 Task: Use the formula "FILTER" in spreadsheet "Project protfolio".
Action: Mouse moved to (136, 86)
Screenshot: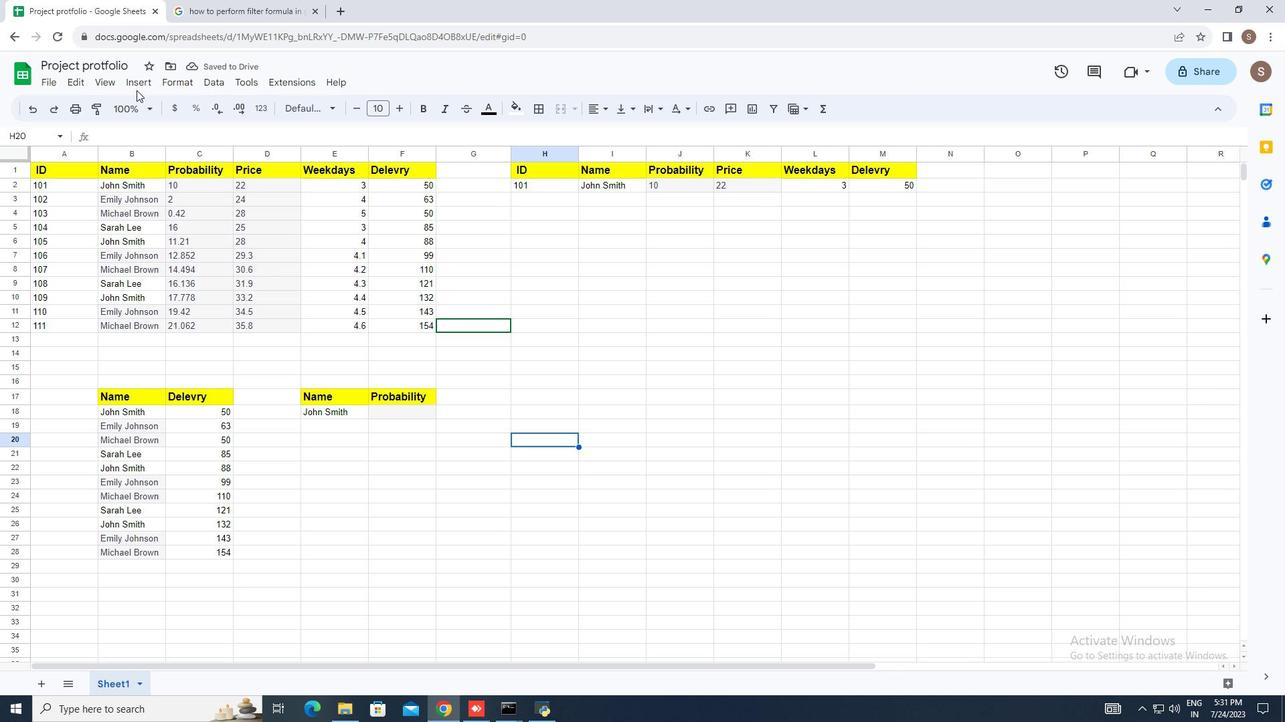 
Action: Mouse pressed left at (136, 86)
Screenshot: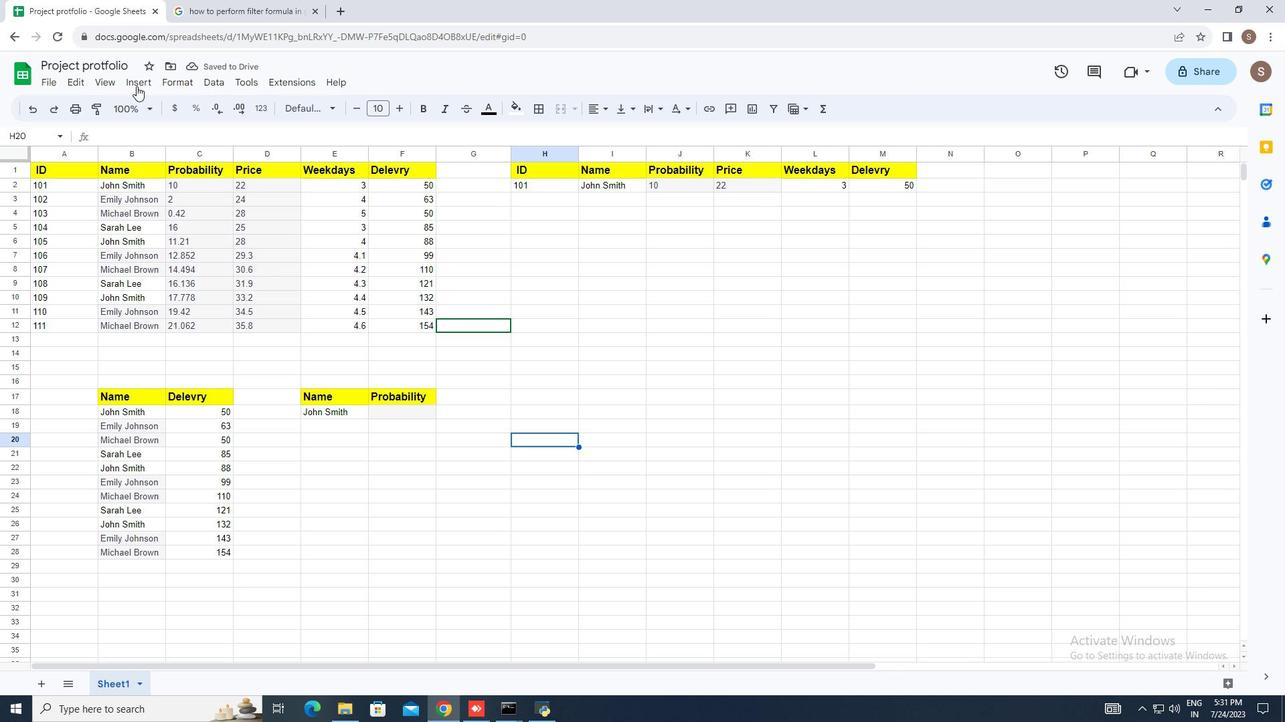 
Action: Mouse moved to (197, 317)
Screenshot: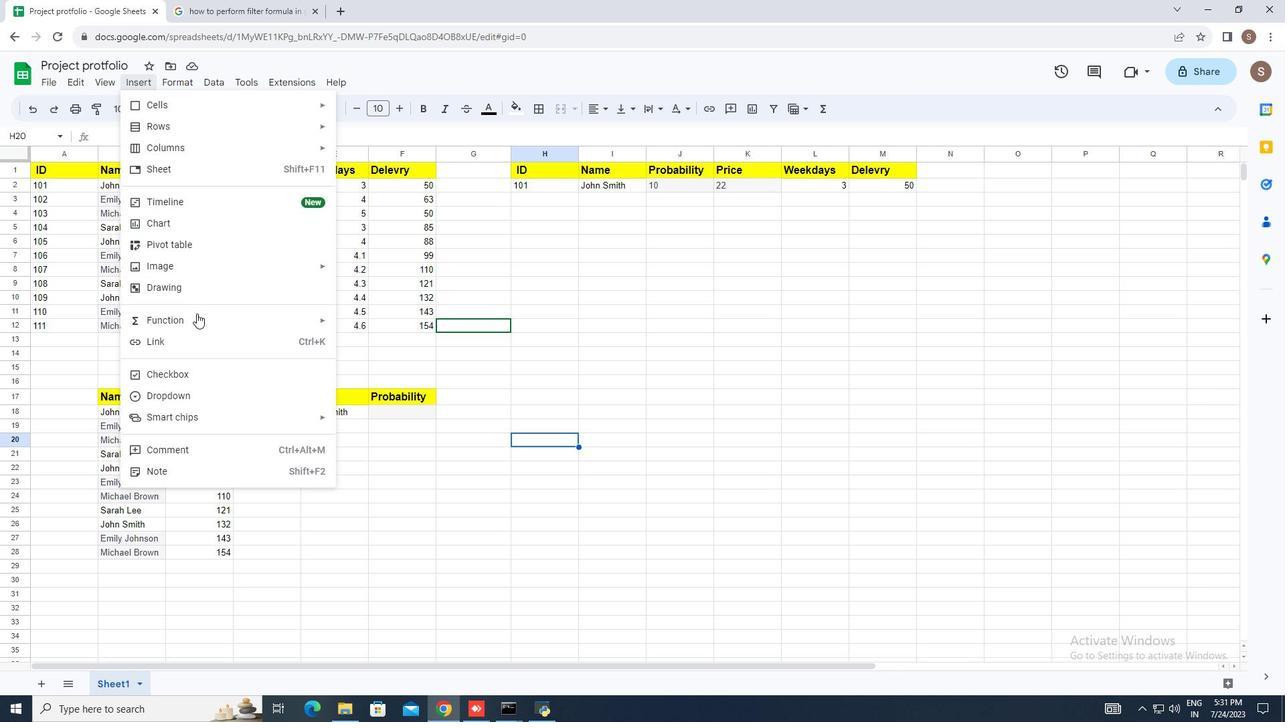 
Action: Mouse pressed left at (197, 317)
Screenshot: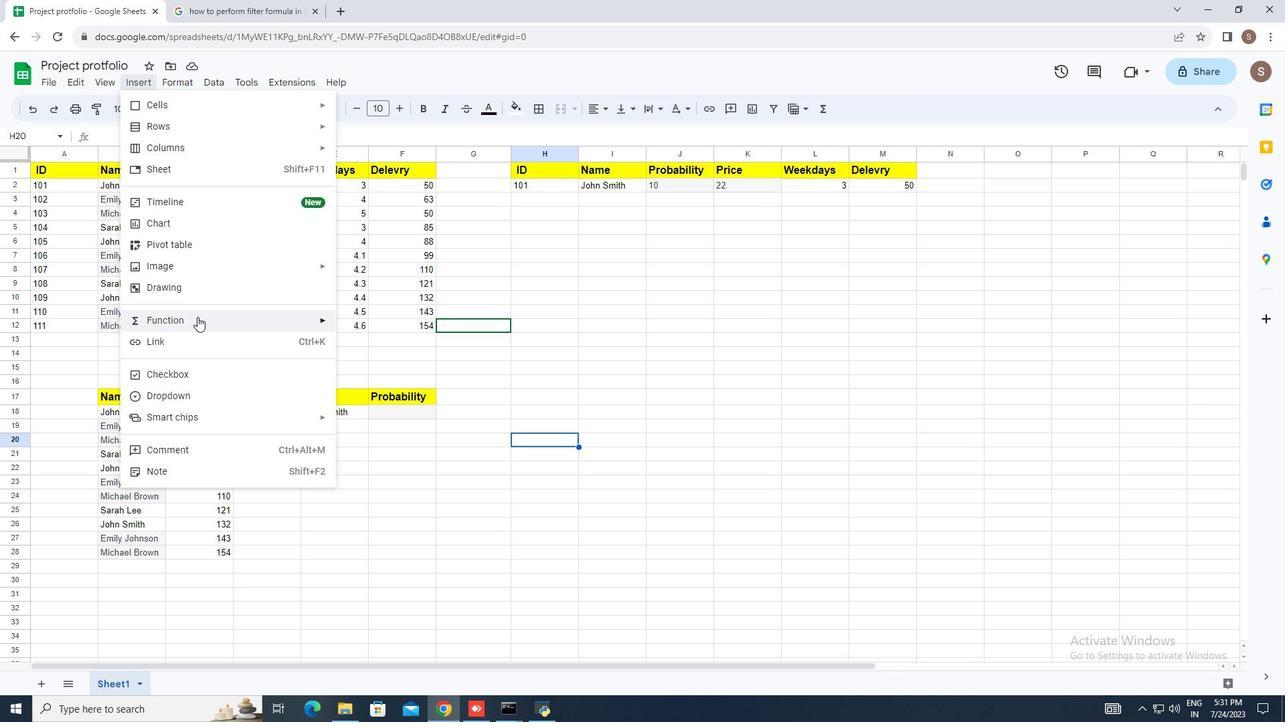 
Action: Mouse moved to (409, 307)
Screenshot: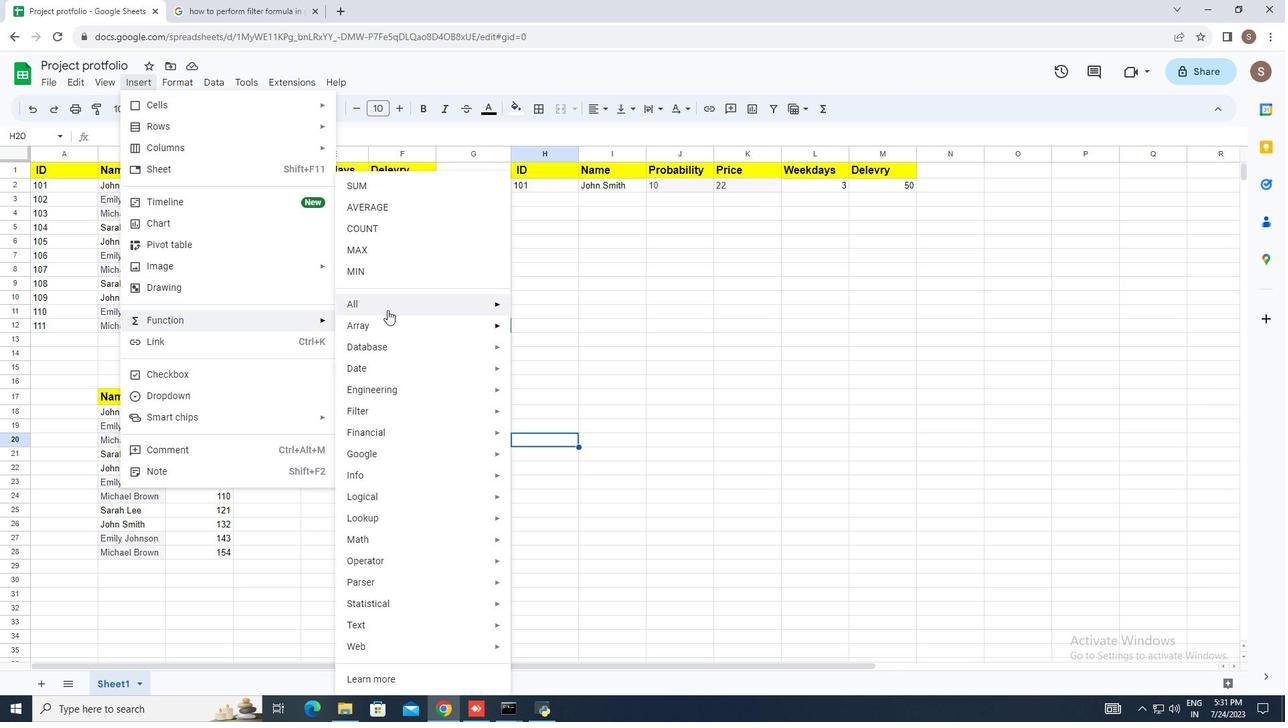 
Action: Mouse pressed left at (409, 307)
Screenshot: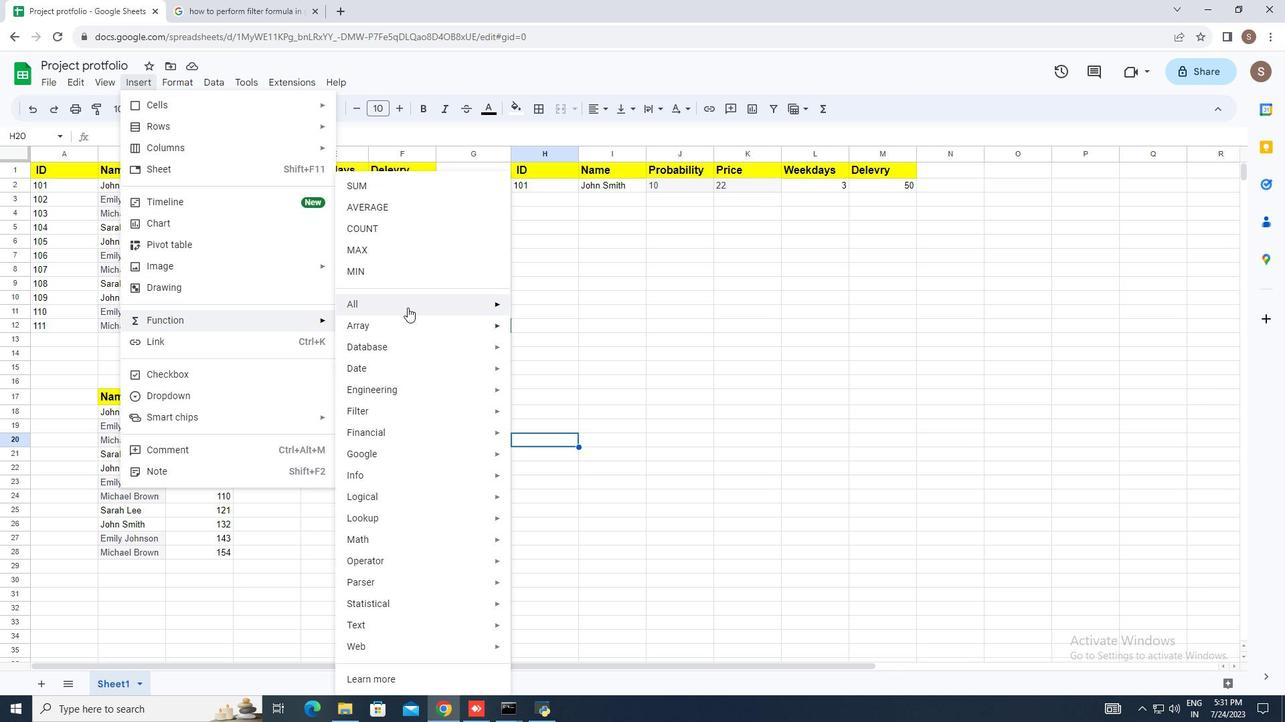 
Action: Mouse moved to (570, 570)
Screenshot: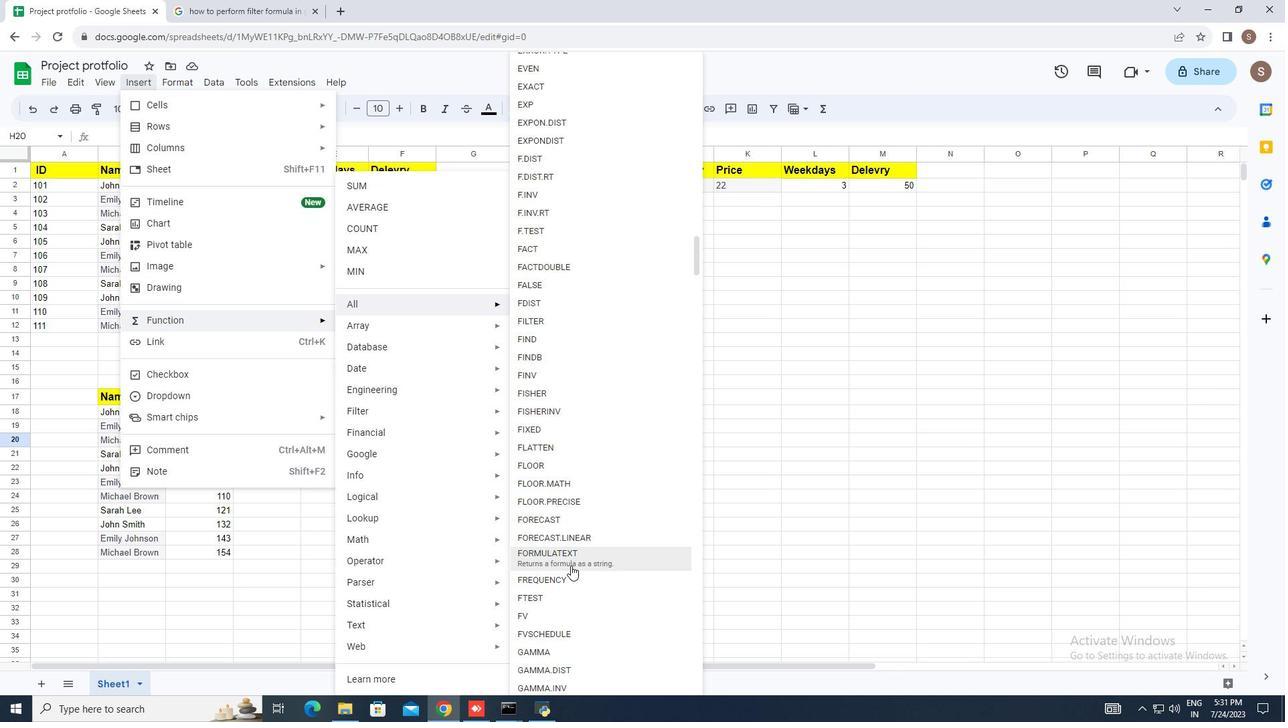 
Action: Mouse scrolled (570, 569) with delta (0, 0)
Screenshot: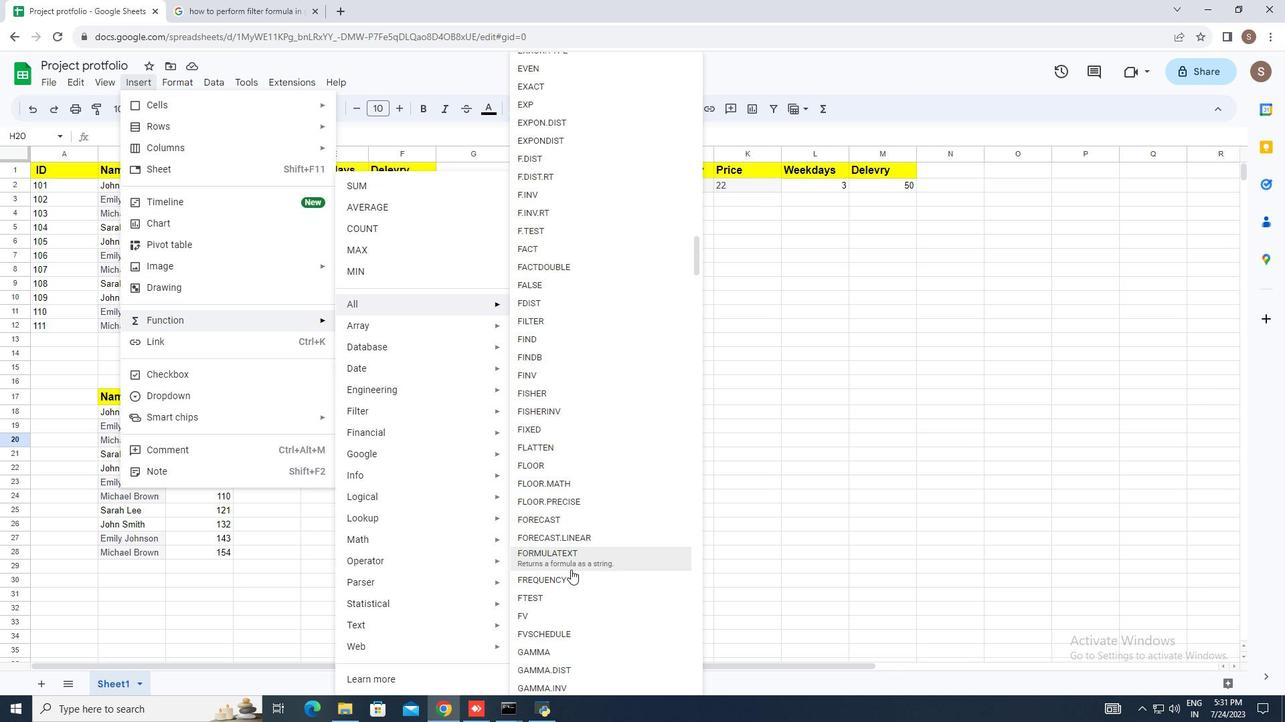 
Action: Mouse scrolled (570, 569) with delta (0, 0)
Screenshot: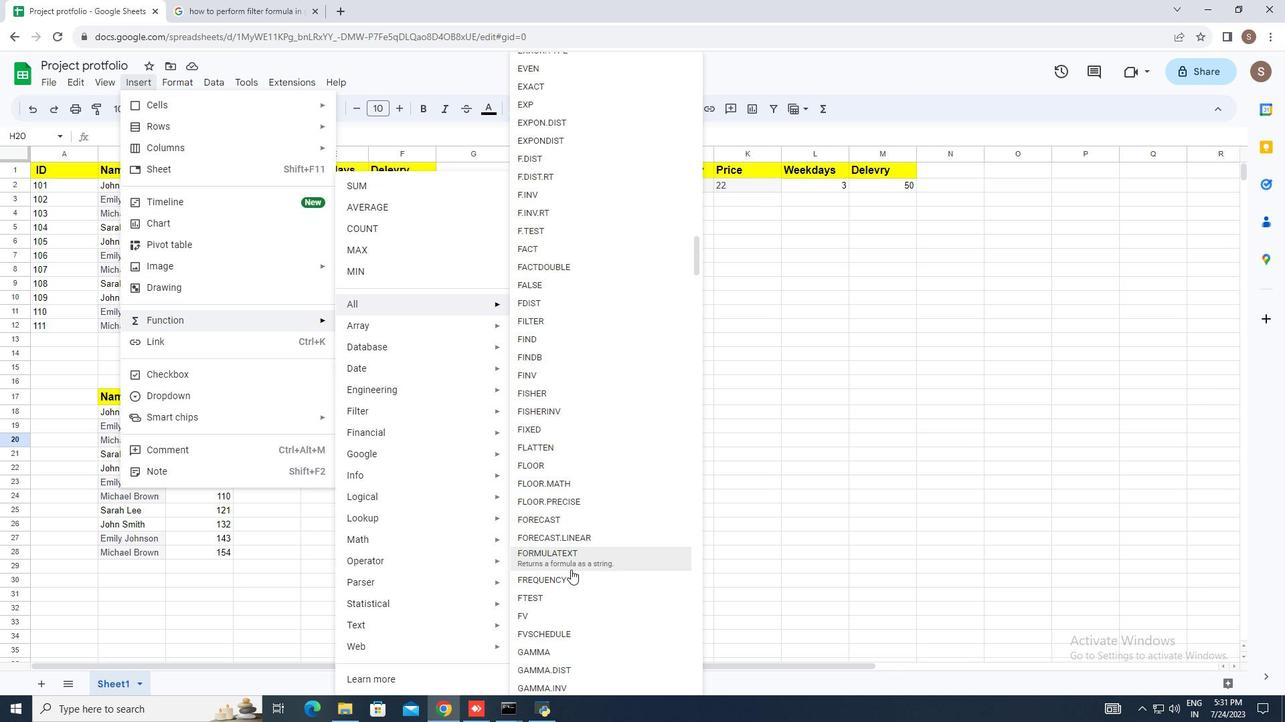
Action: Mouse moved to (578, 188)
Screenshot: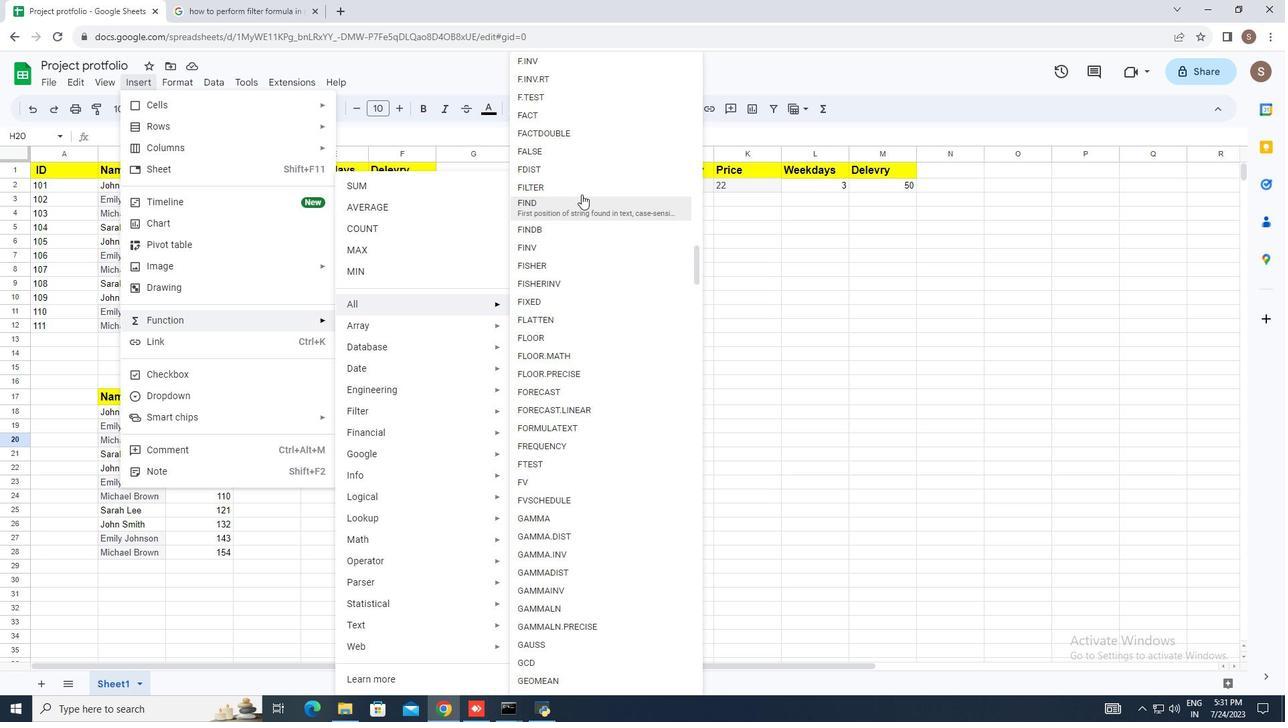 
Action: Mouse pressed left at (578, 188)
Screenshot: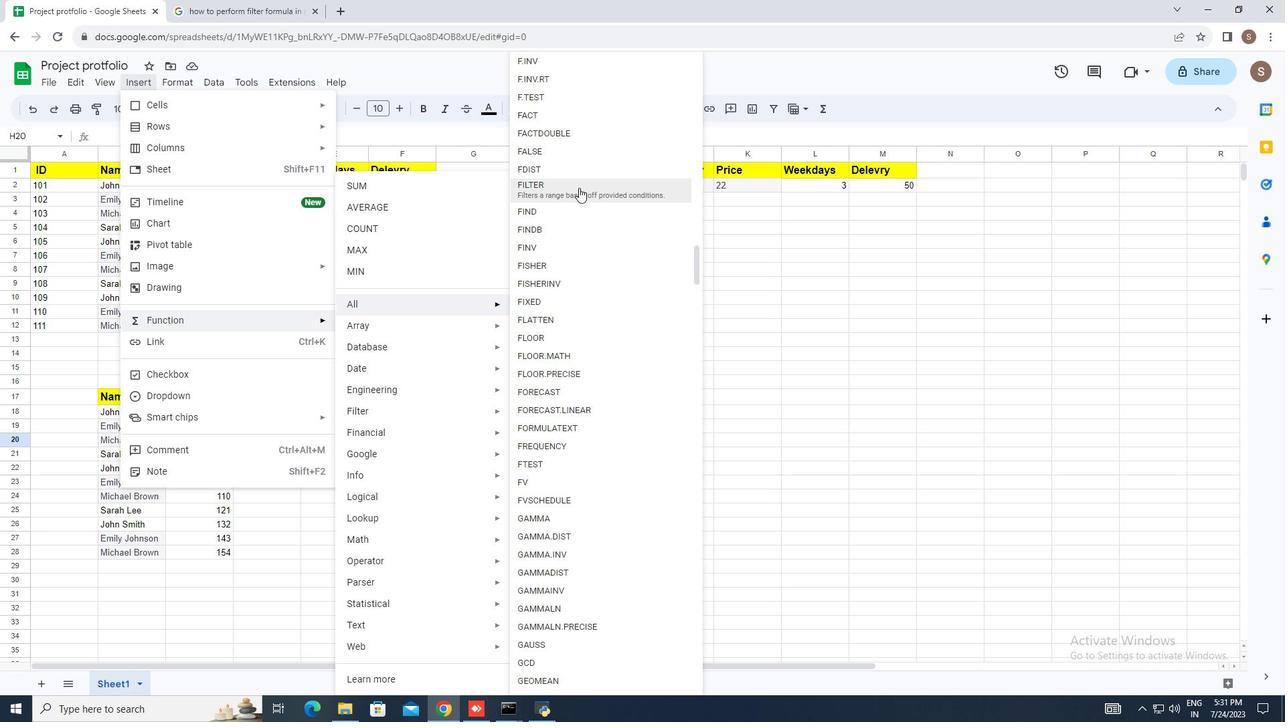 
Action: Mouse moved to (99, 409)
Screenshot: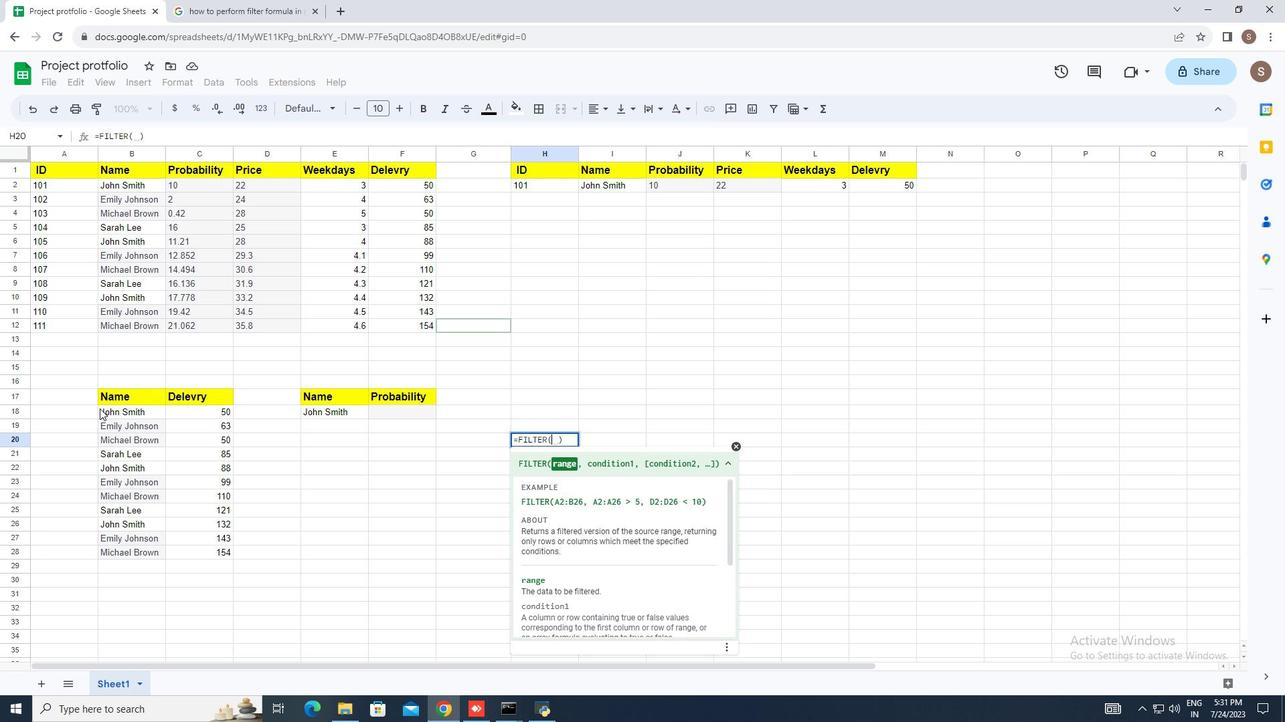
Action: Mouse pressed left at (99, 409)
Screenshot: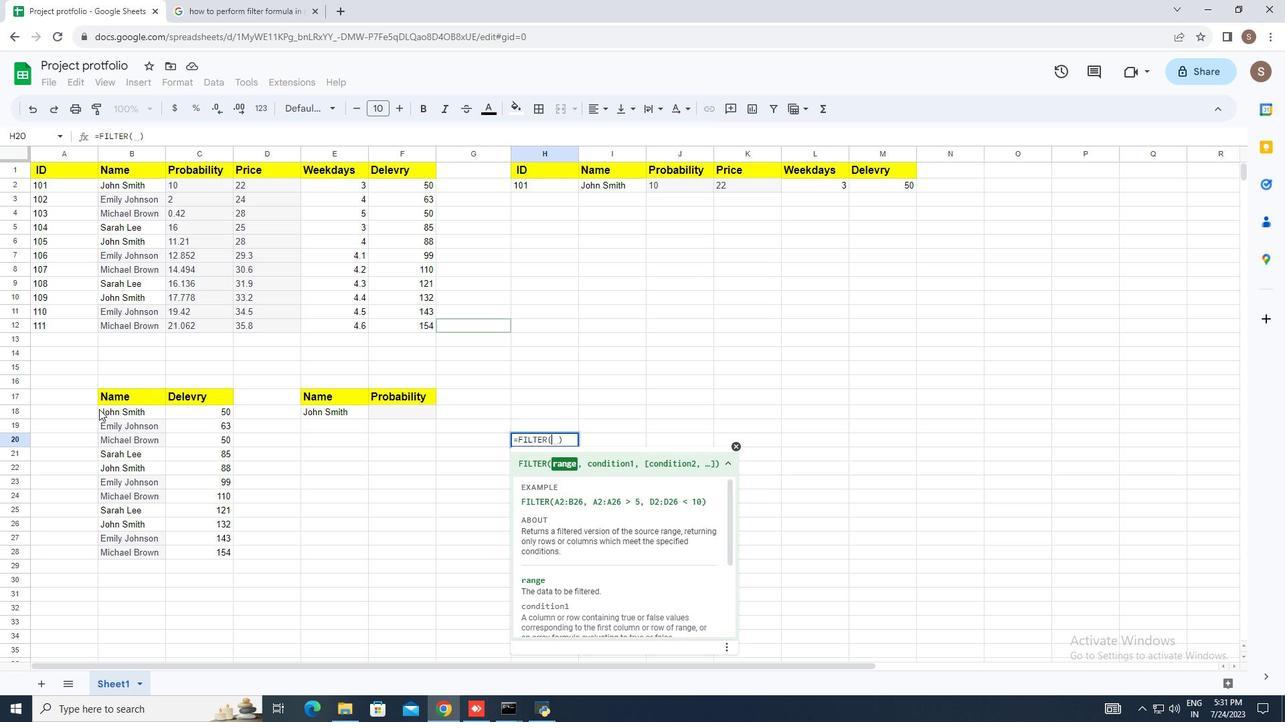 
Action: Mouse moved to (198, 550)
Screenshot: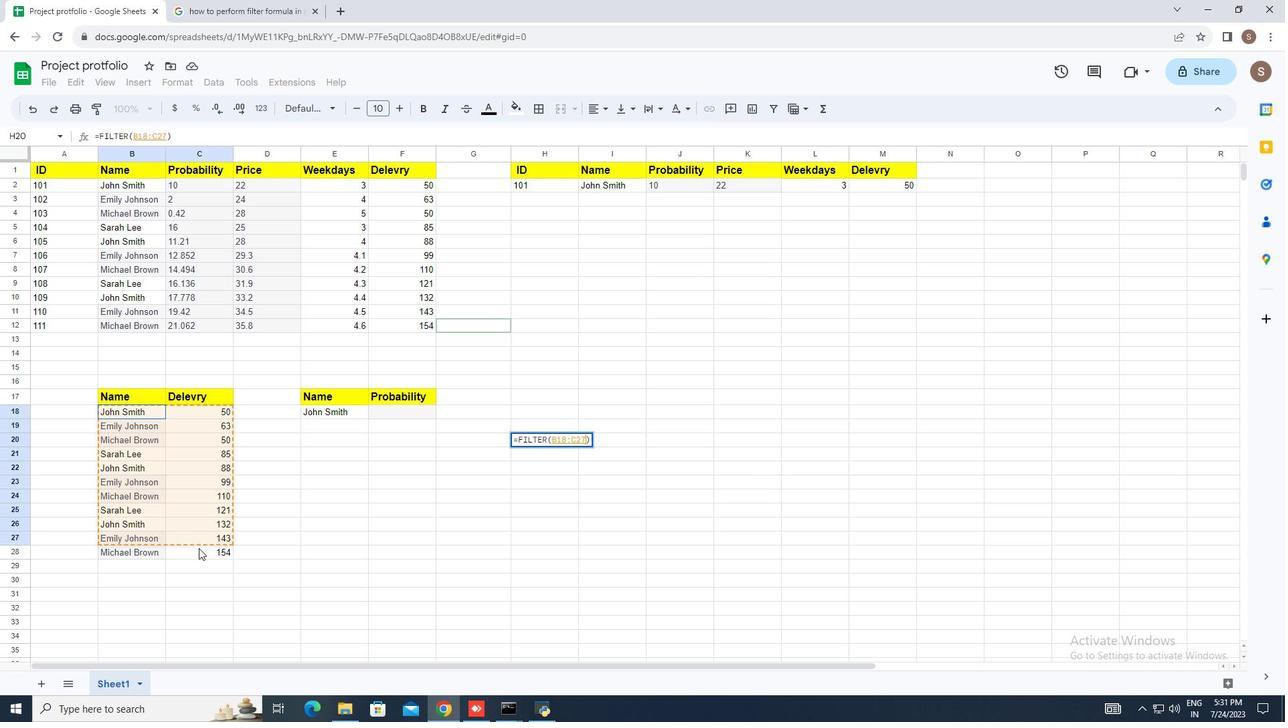 
Action: Key pressed ,
Screenshot: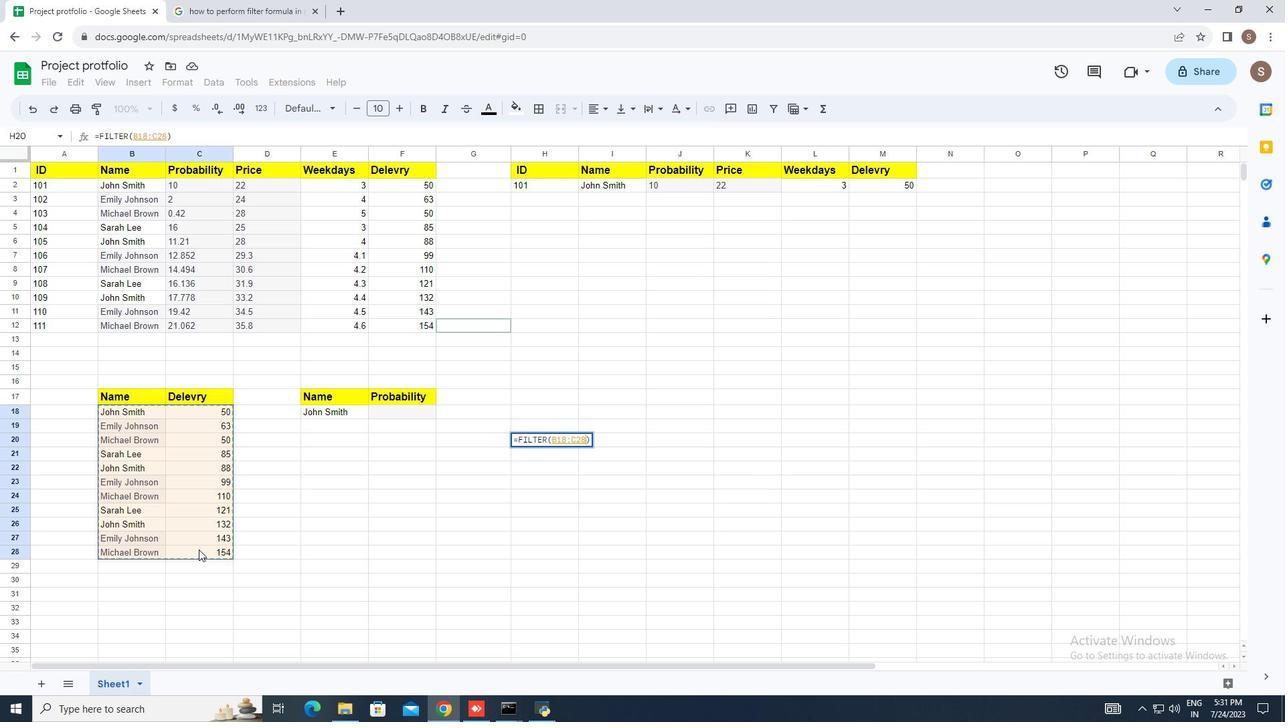 
Action: Mouse moved to (197, 410)
Screenshot: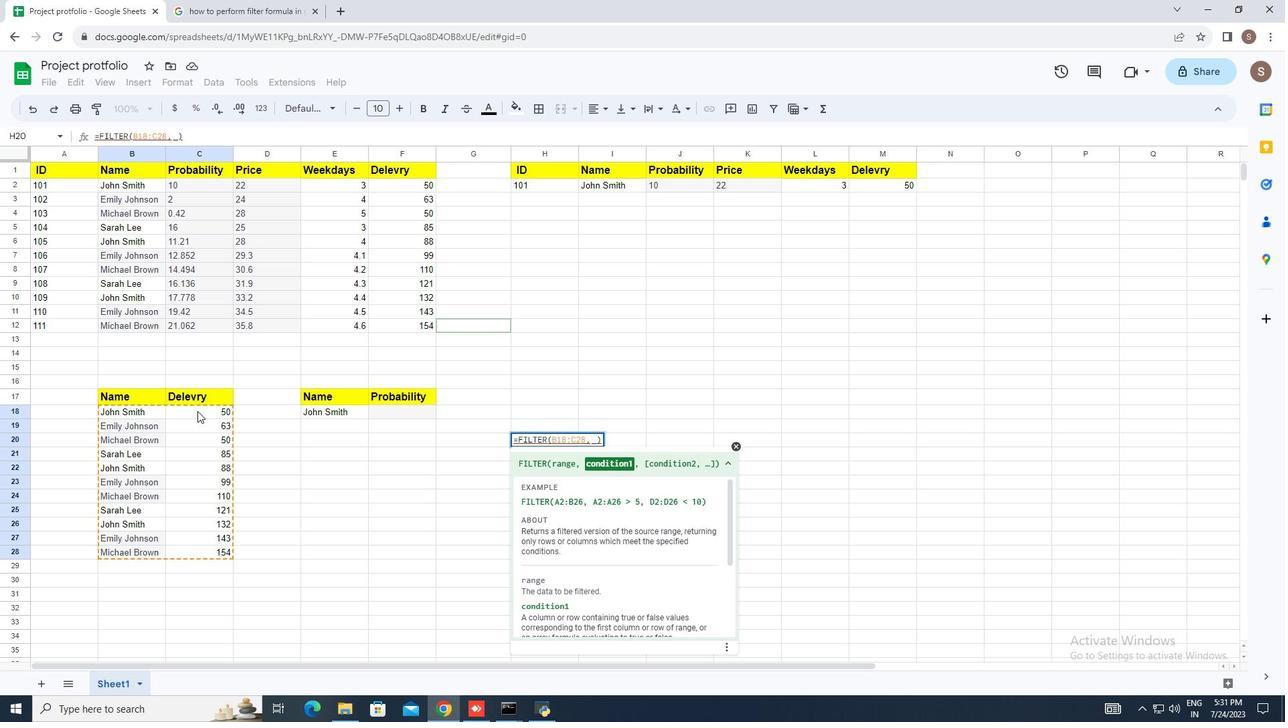 
Action: Mouse pressed left at (197, 410)
Screenshot: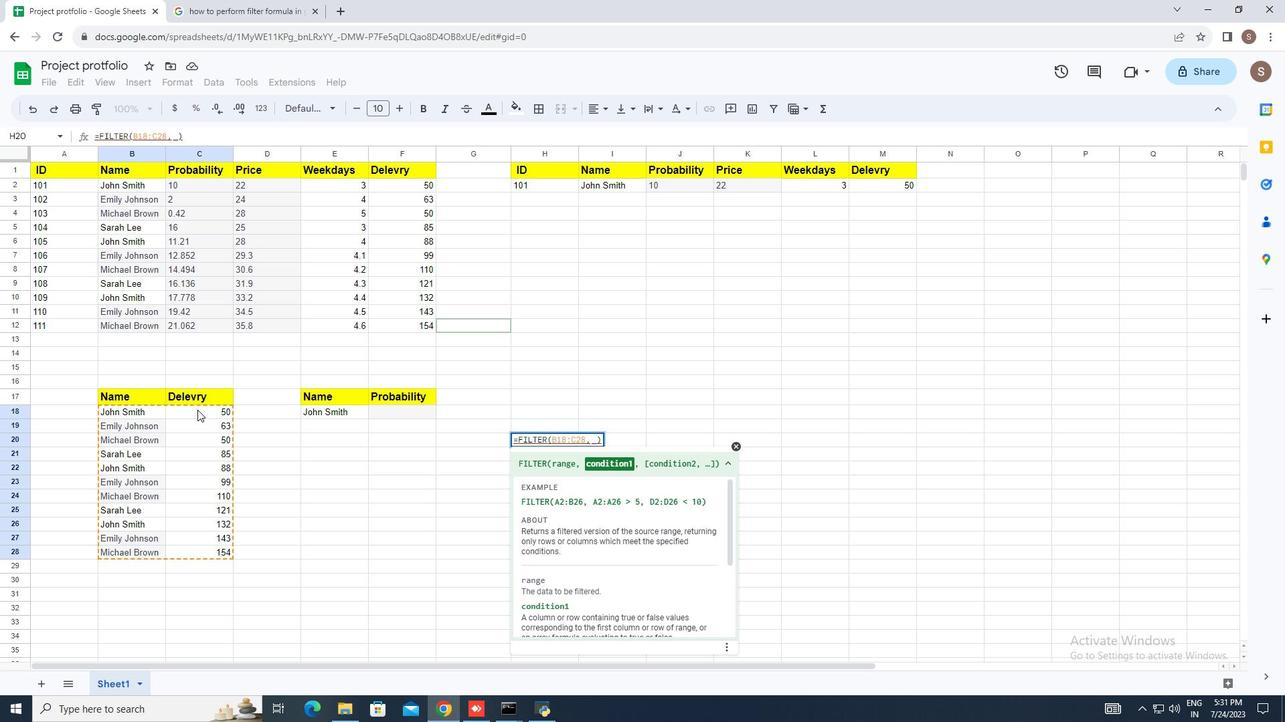 
Action: Mouse moved to (207, 556)
Screenshot: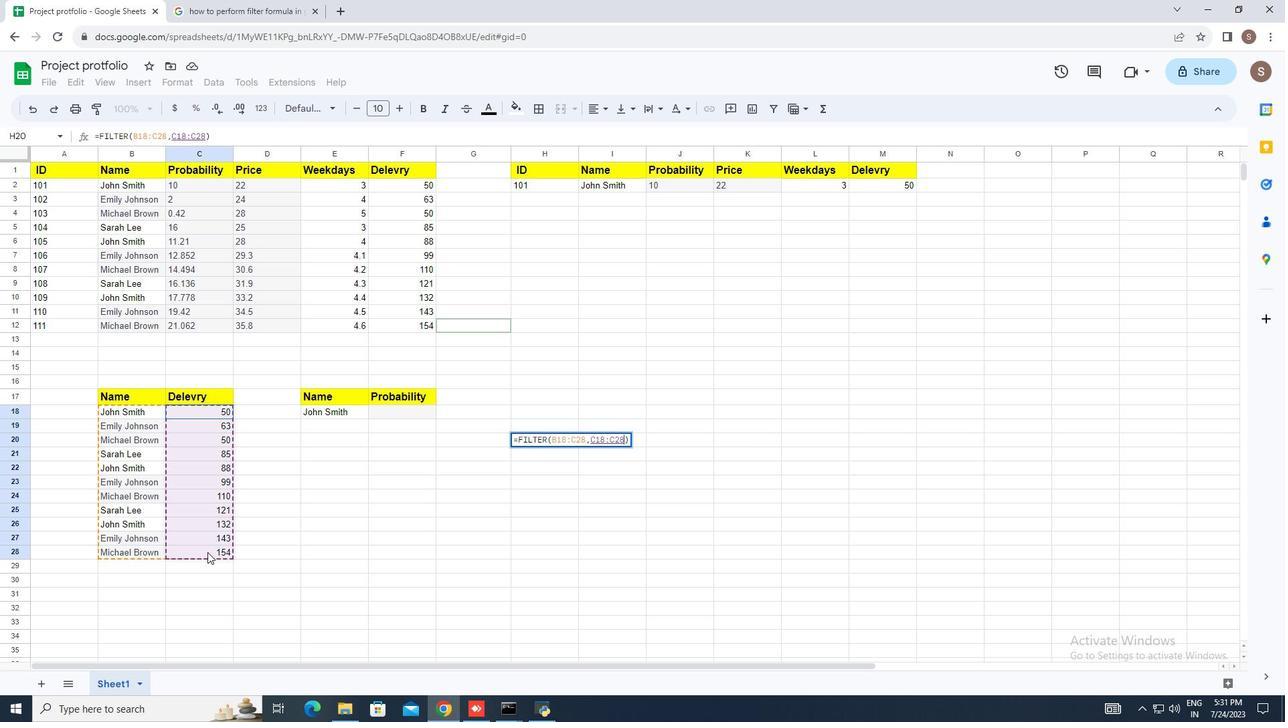 
Action: Key pressed <Key.shift_r>>100<Key.enter>
Screenshot: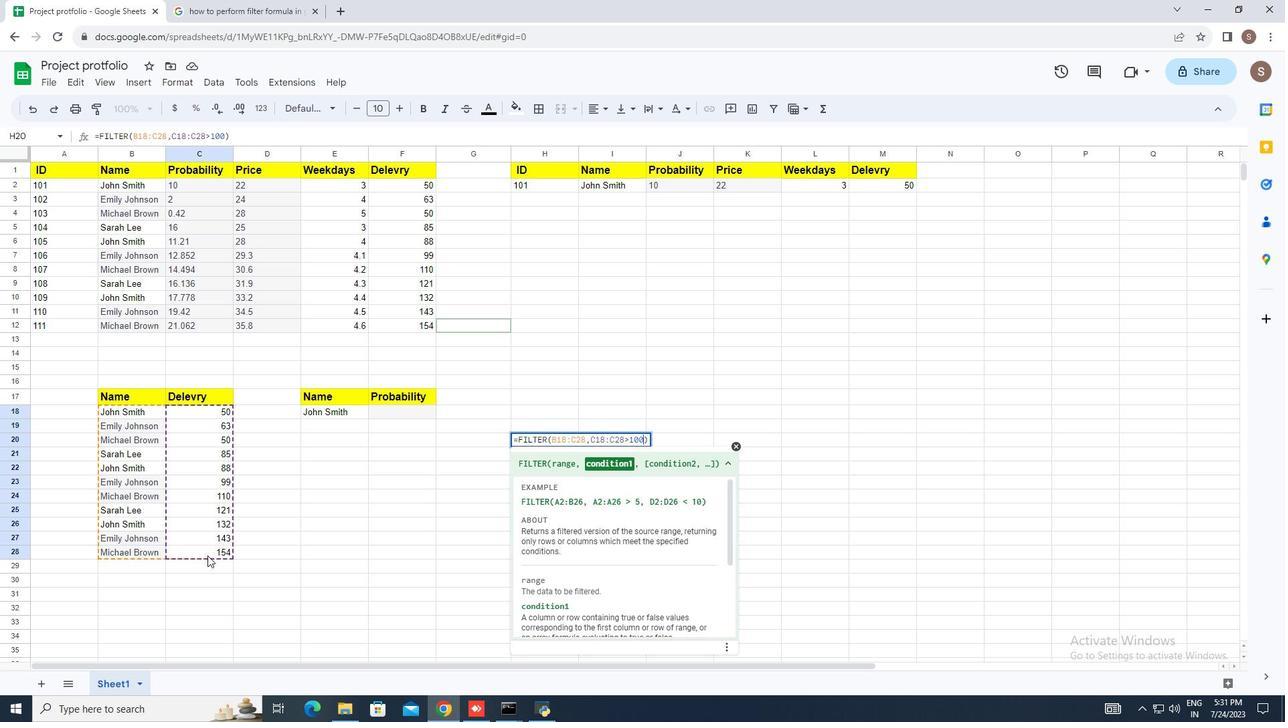 
Action: Mouse moved to (396, 600)
Screenshot: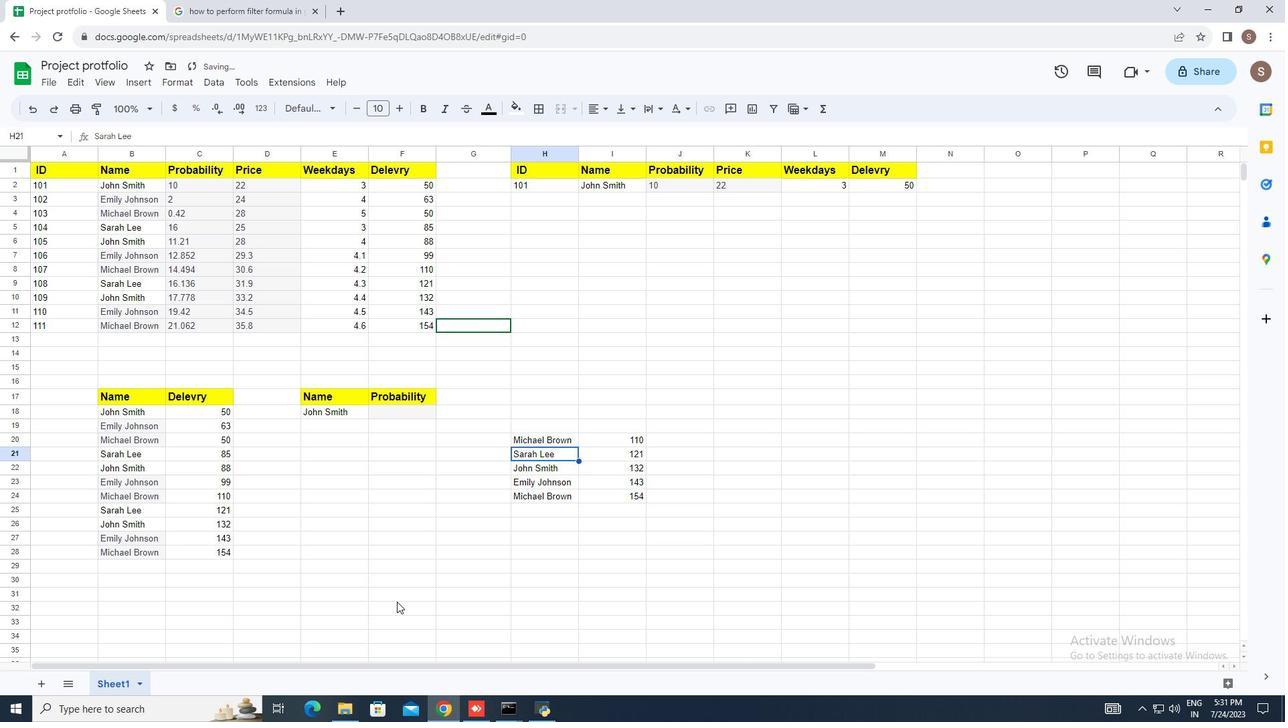 
